 Task: Create a due date automation trigger when advanced on, on the tuesday of the week a card is due add basic in list "Resume" at 11:00 AM.
Action: Mouse moved to (1003, 89)
Screenshot: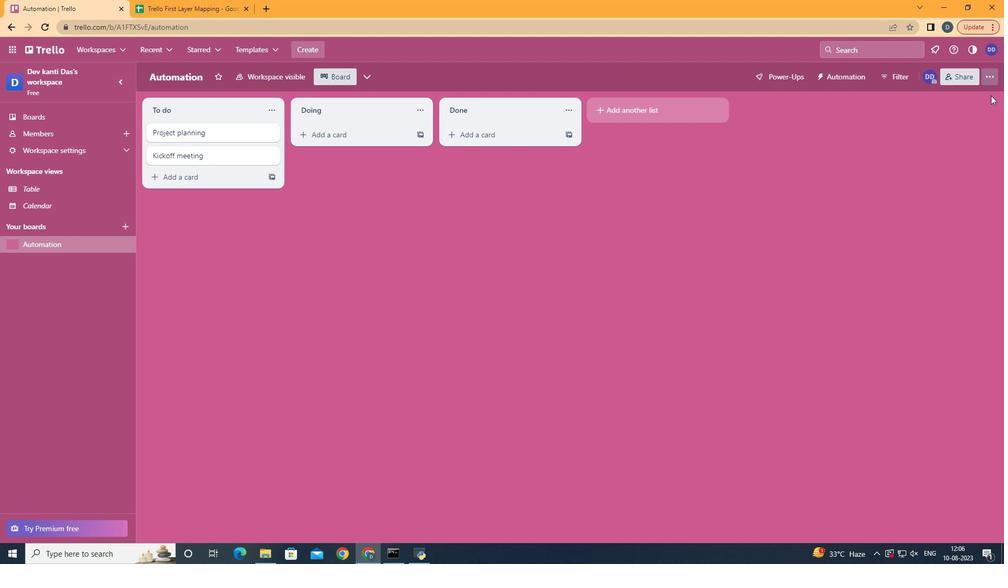 
Action: Mouse pressed left at (1003, 89)
Screenshot: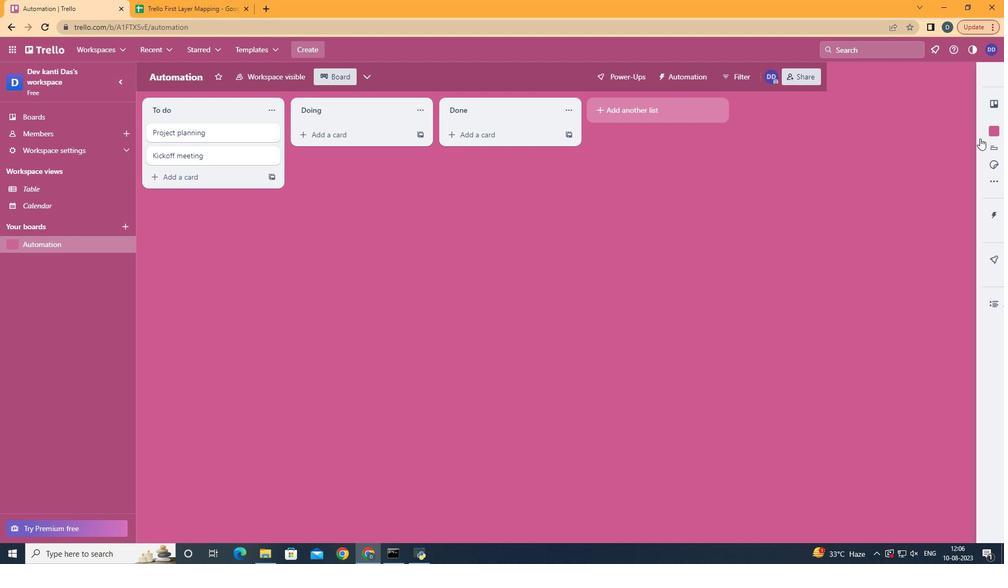 
Action: Mouse moved to (929, 225)
Screenshot: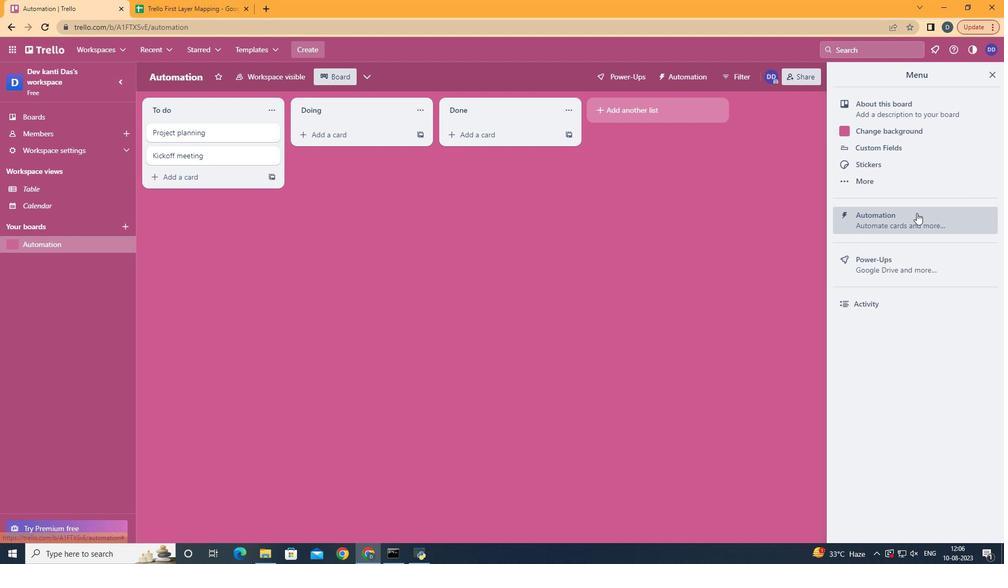 
Action: Mouse pressed left at (929, 225)
Screenshot: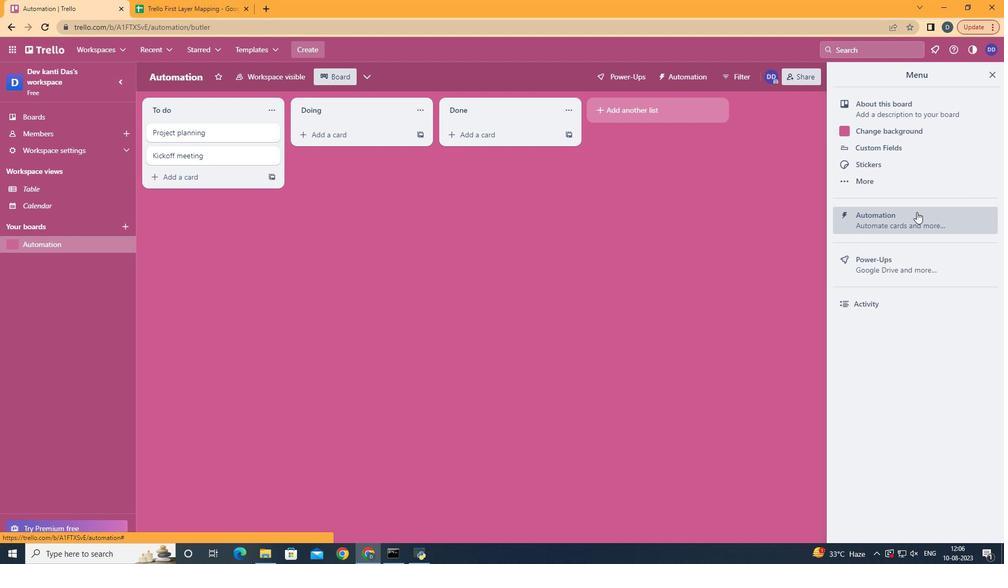 
Action: Mouse moved to (208, 219)
Screenshot: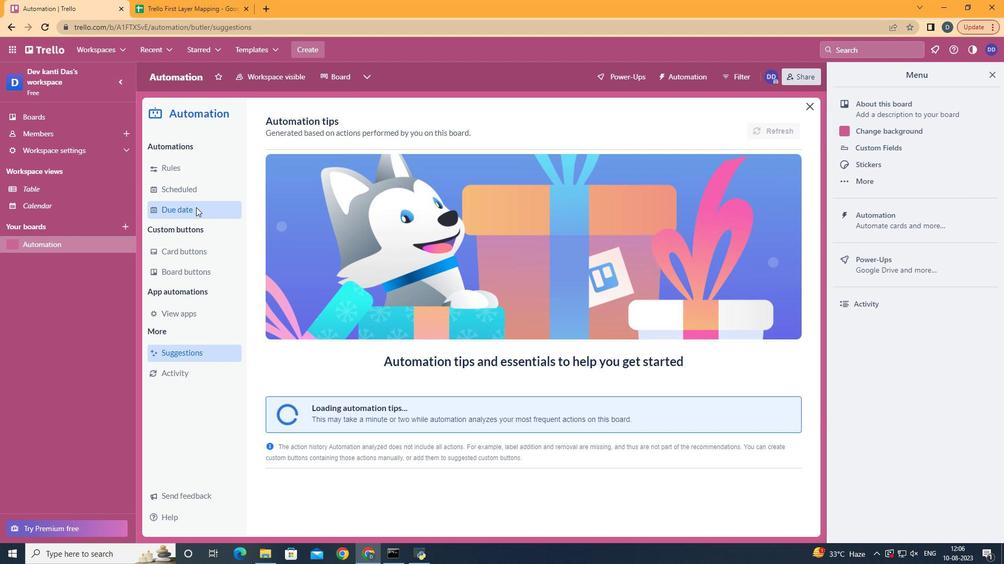 
Action: Mouse pressed left at (208, 219)
Screenshot: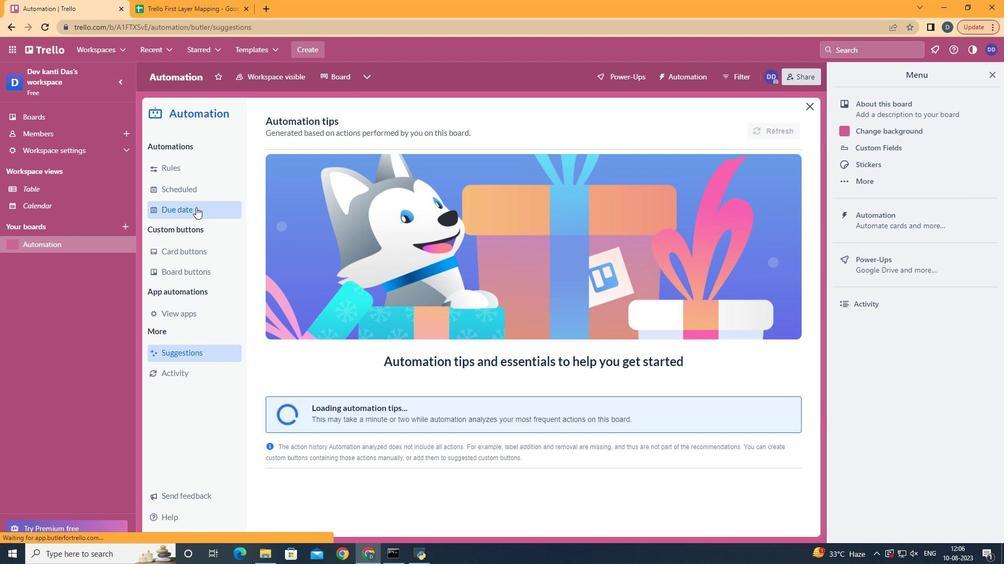 
Action: Mouse moved to (743, 131)
Screenshot: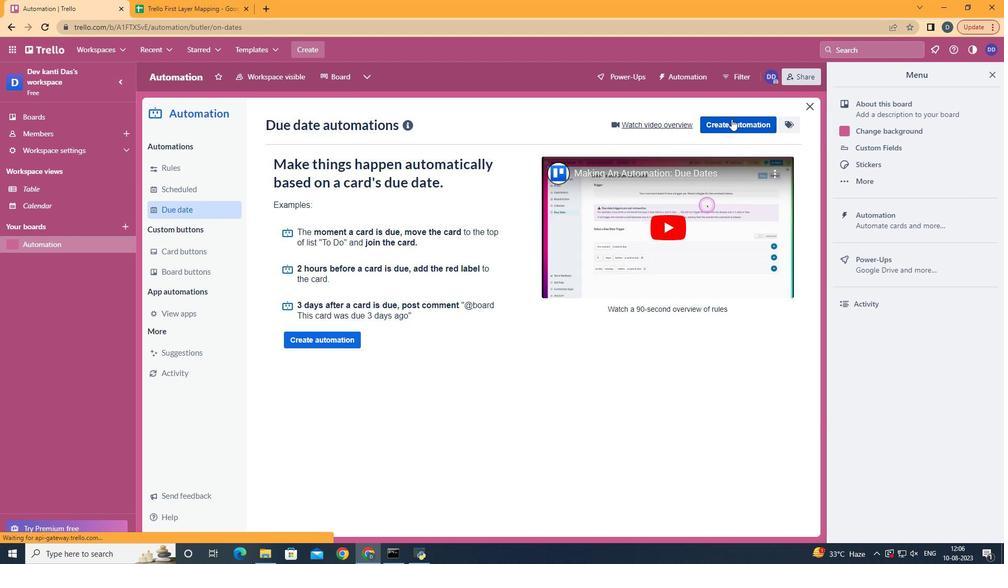 
Action: Mouse pressed left at (743, 131)
Screenshot: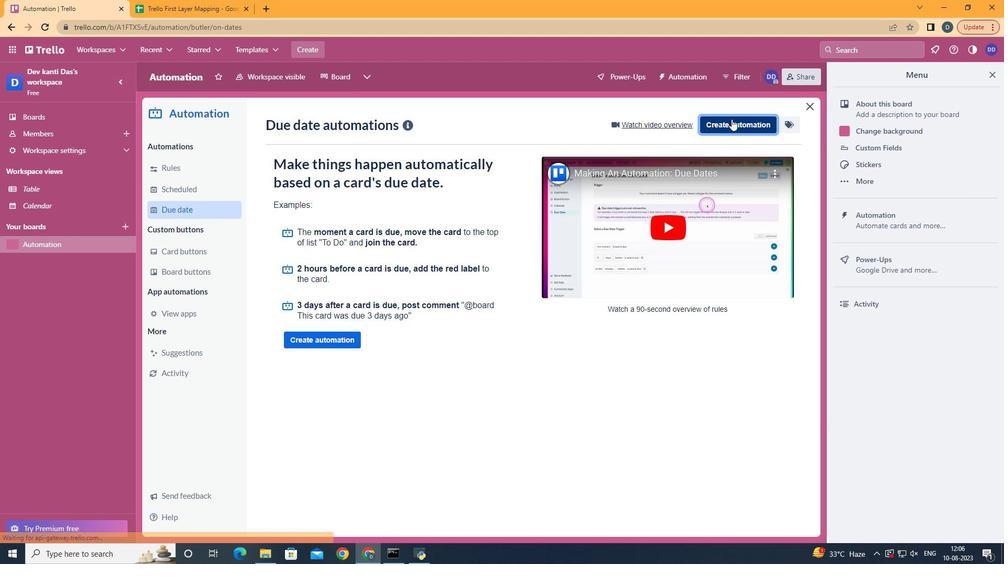 
Action: Mouse moved to (590, 245)
Screenshot: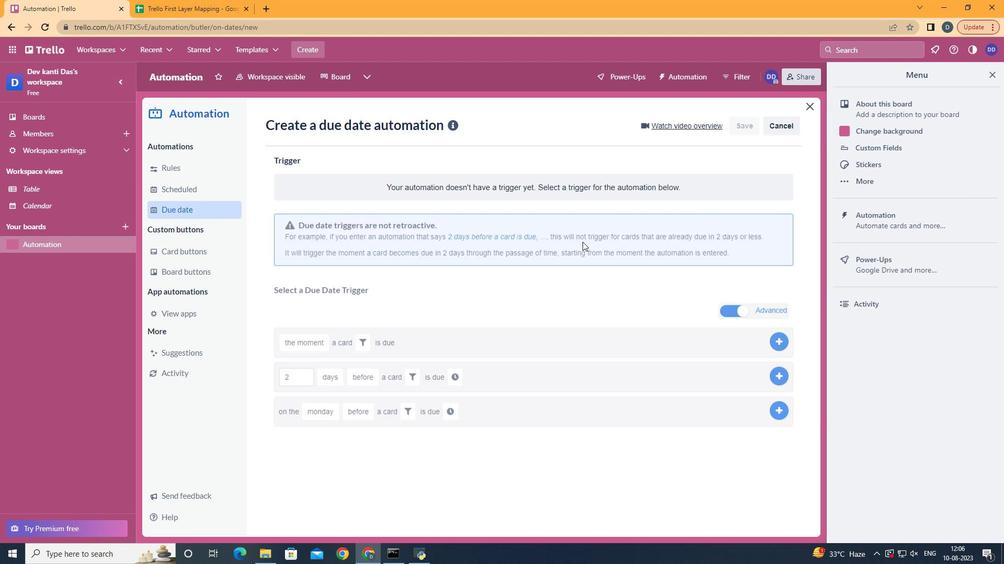
Action: Mouse pressed left at (590, 245)
Screenshot: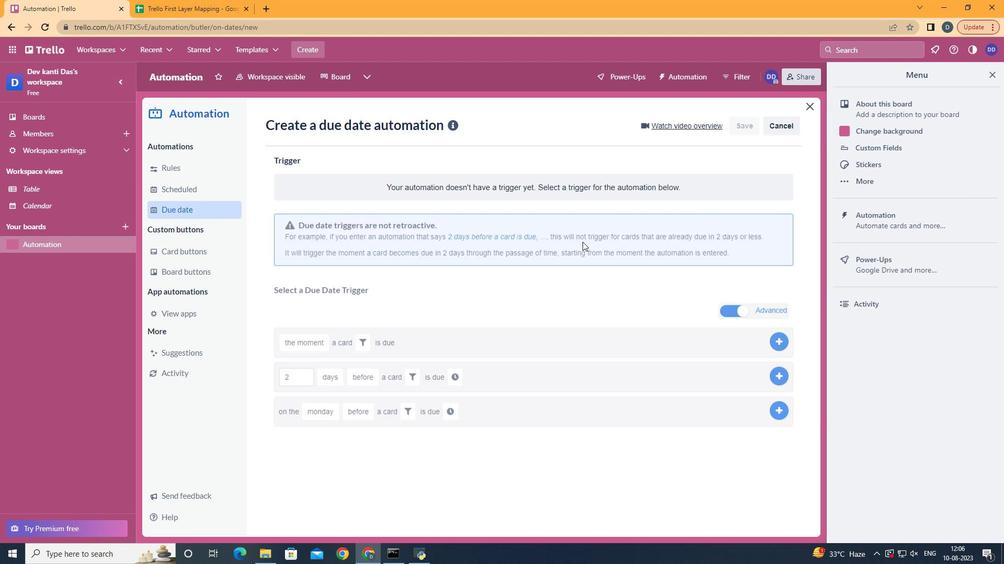 
Action: Mouse moved to (351, 310)
Screenshot: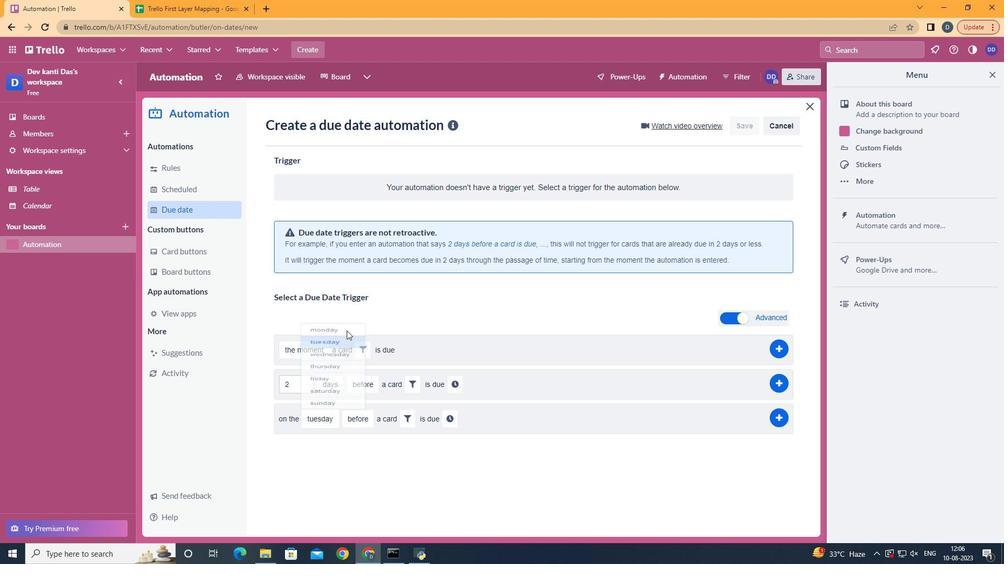 
Action: Mouse pressed left at (351, 310)
Screenshot: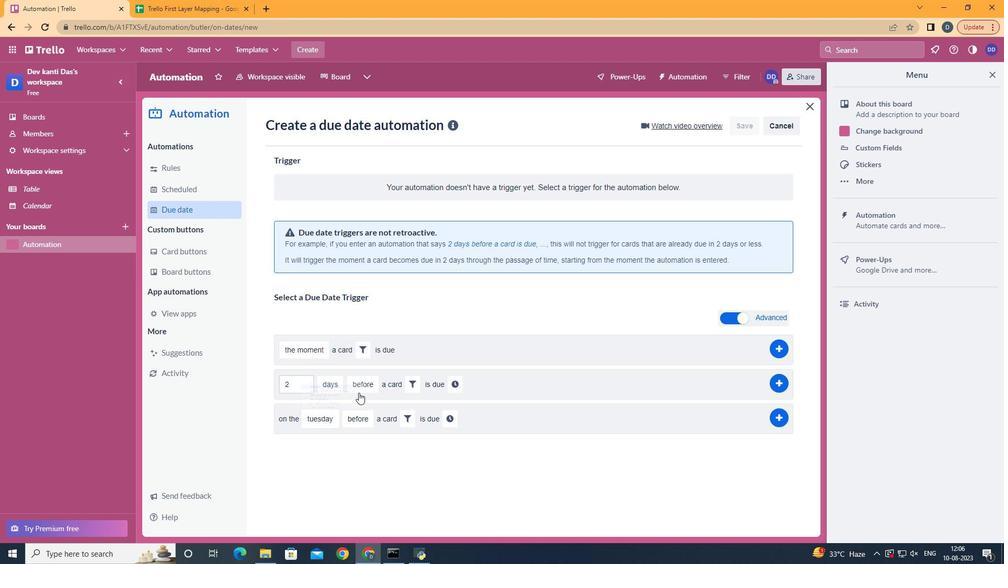 
Action: Mouse moved to (391, 485)
Screenshot: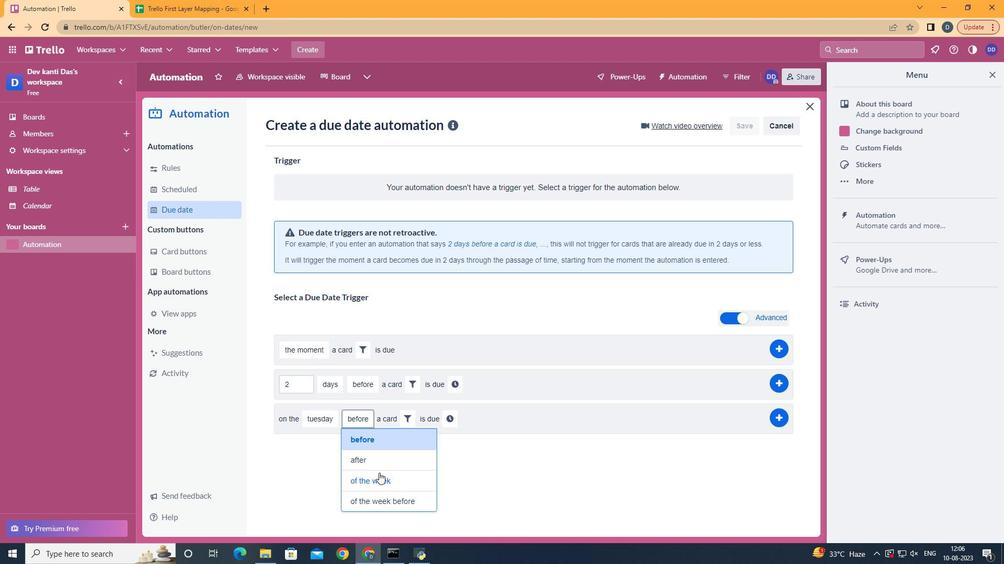 
Action: Mouse pressed left at (391, 485)
Screenshot: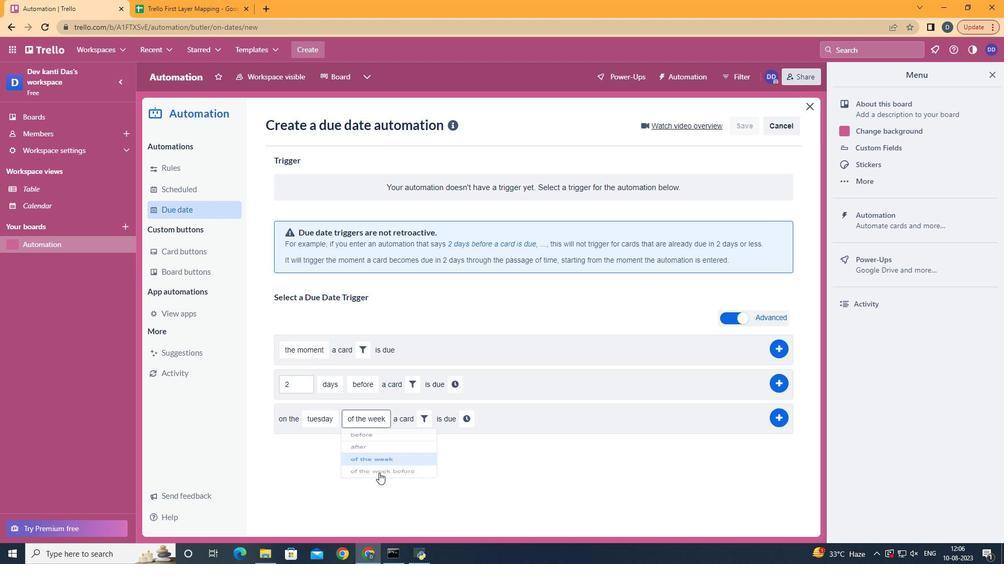 
Action: Mouse moved to (438, 426)
Screenshot: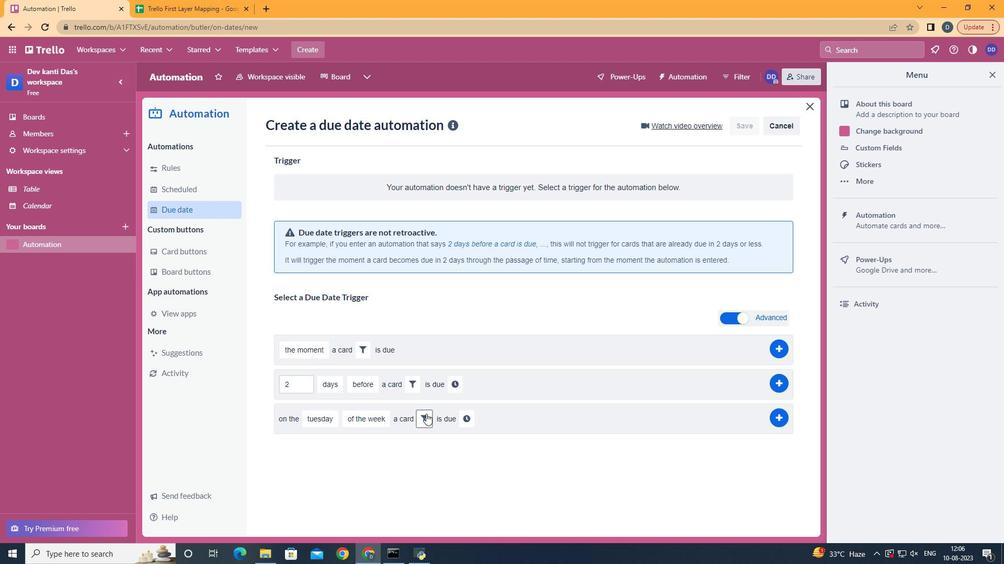 
Action: Mouse pressed left at (438, 426)
Screenshot: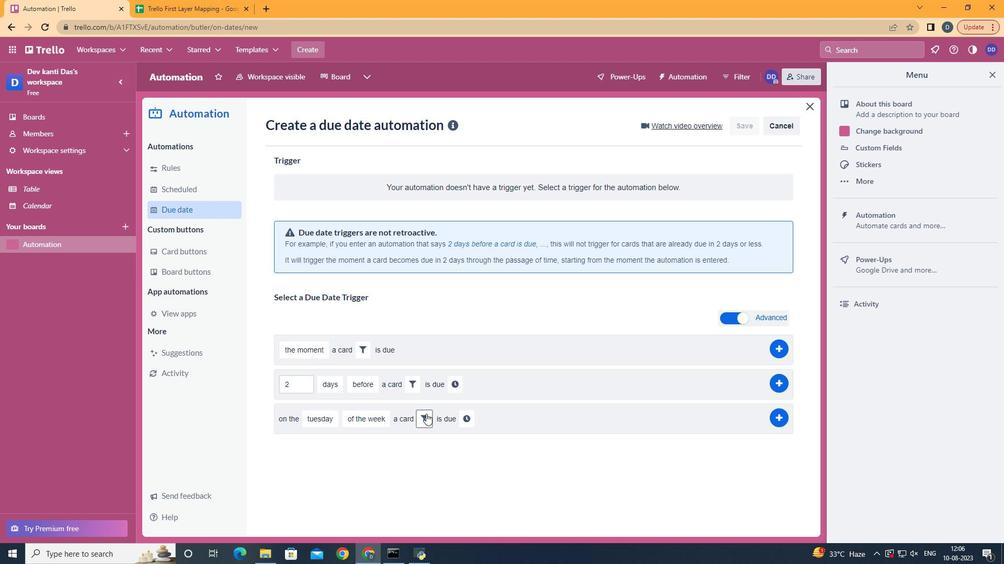 
Action: Mouse moved to (510, 471)
Screenshot: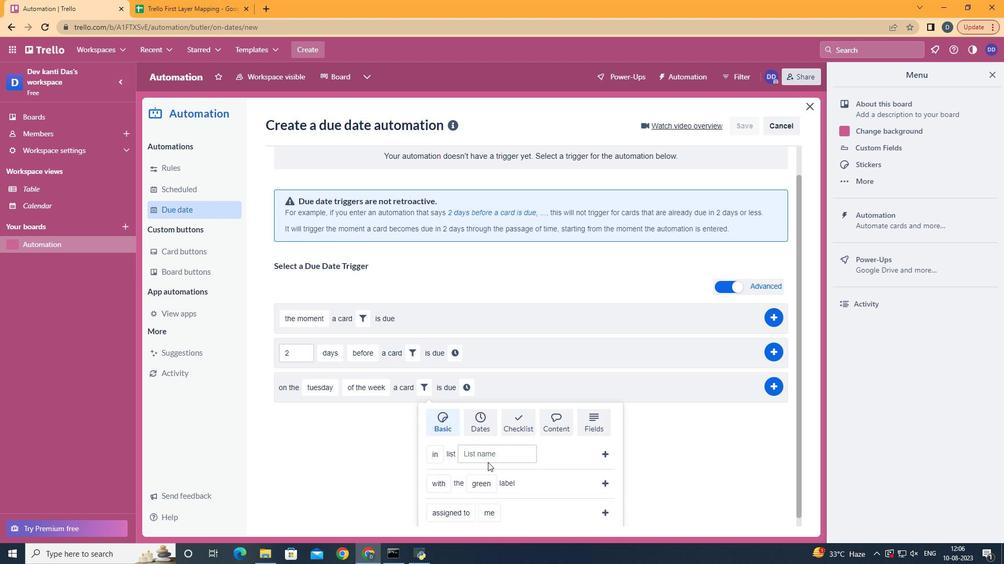 
Action: Mouse scrolled (510, 470) with delta (0, 0)
Screenshot: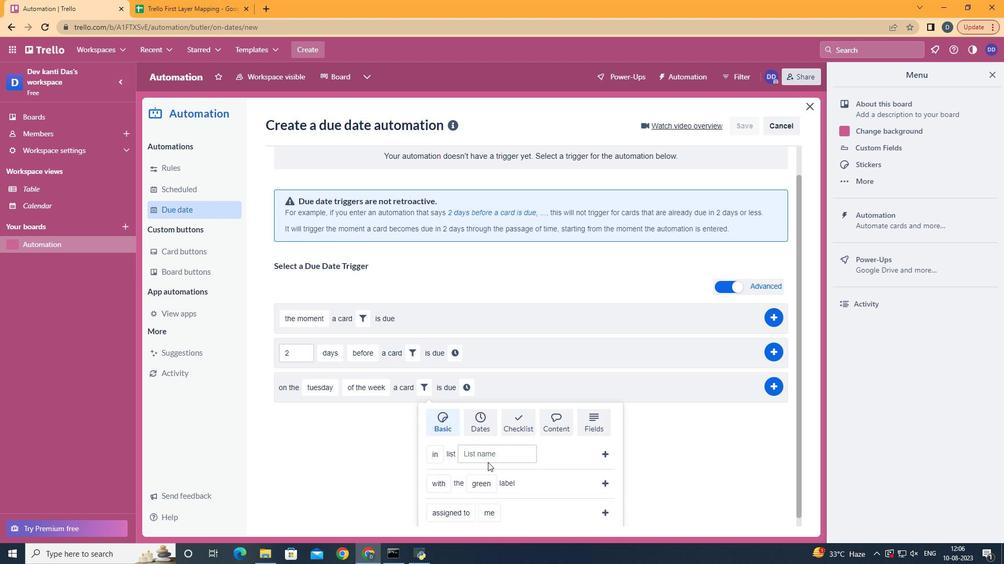 
Action: Mouse scrolled (510, 470) with delta (0, 0)
Screenshot: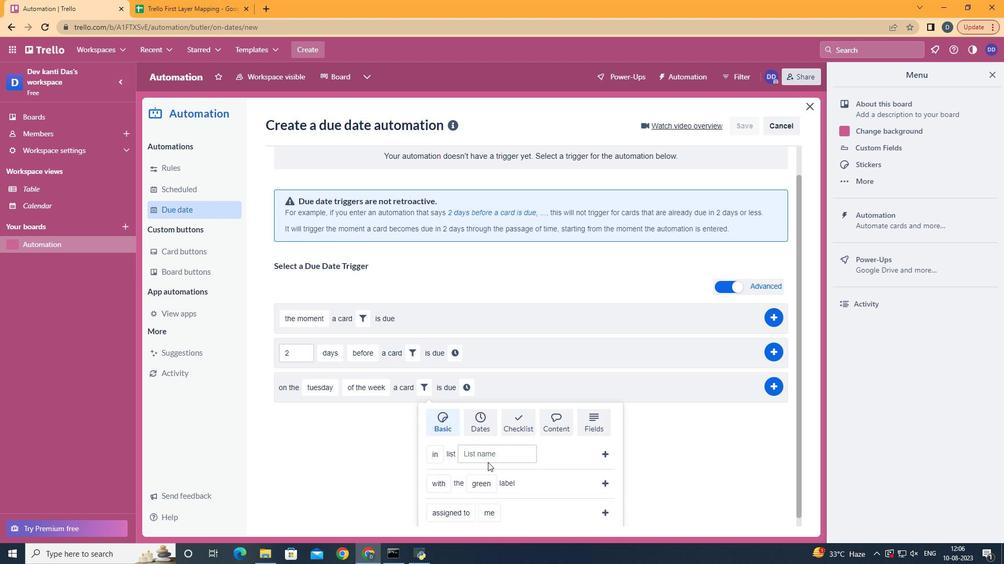 
Action: Mouse moved to (525, 462)
Screenshot: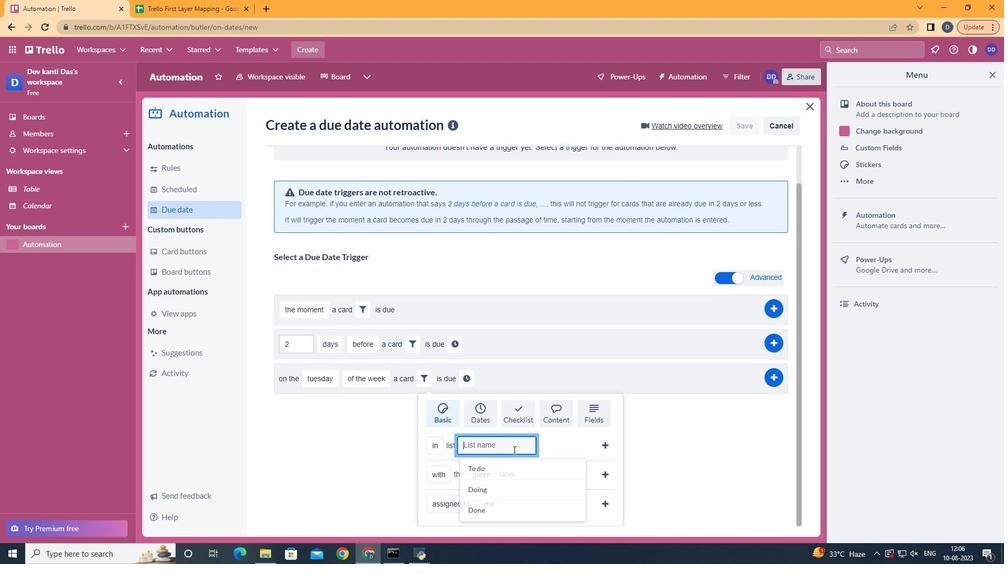 
Action: Mouse pressed left at (525, 462)
Screenshot: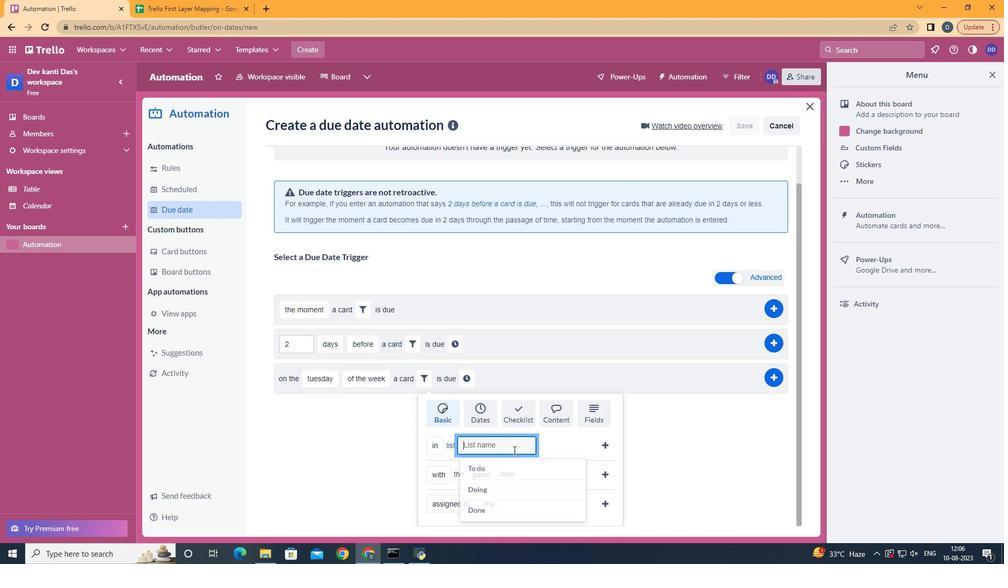 
Action: Key pressed <Key.shift>Resume
Screenshot: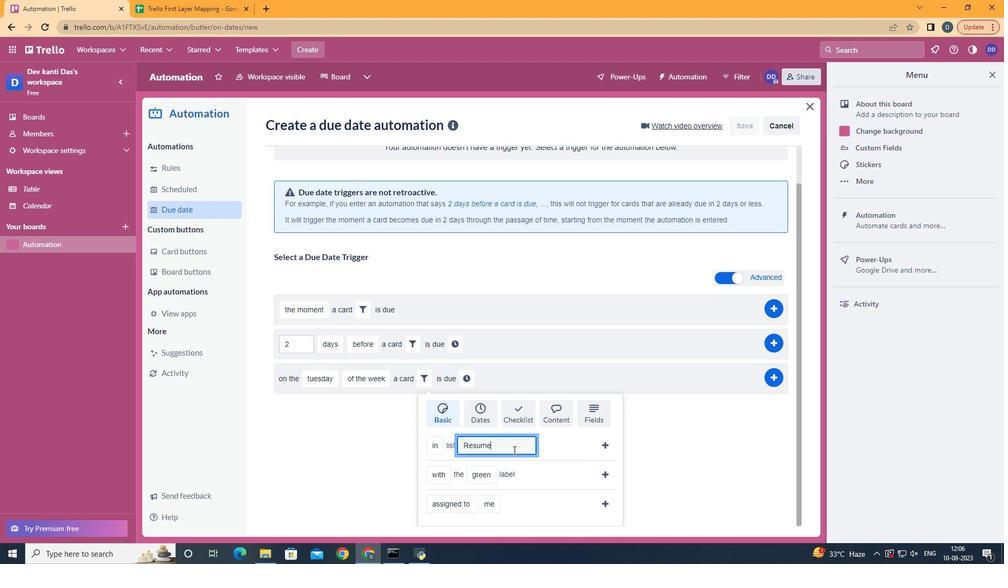 
Action: Mouse moved to (619, 457)
Screenshot: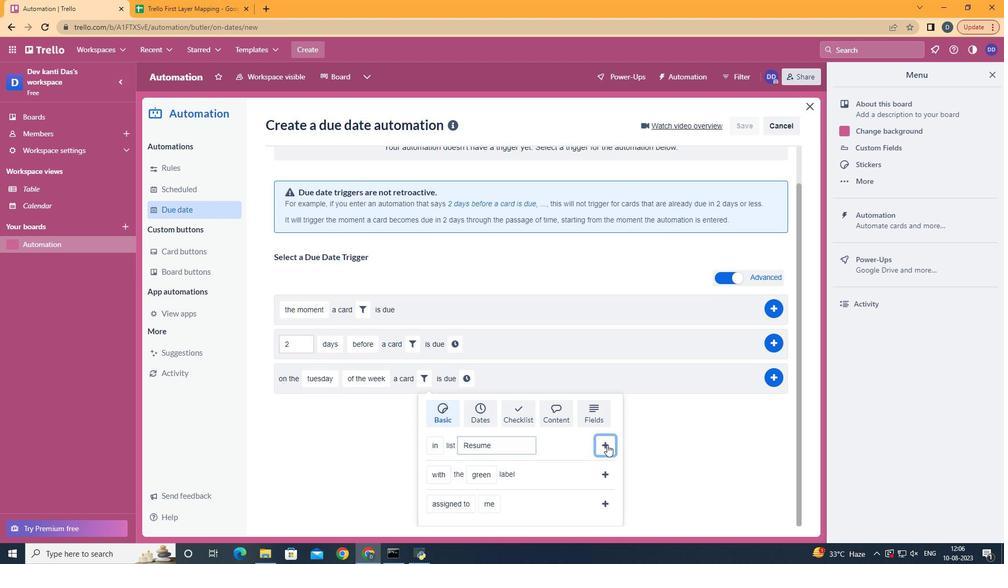 
Action: Mouse pressed left at (619, 457)
Screenshot: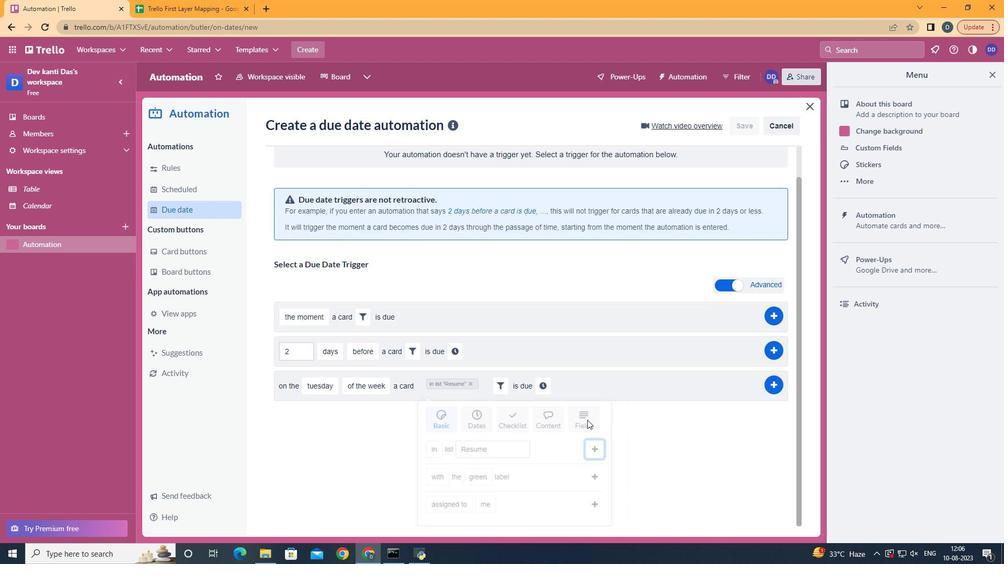 
Action: Mouse moved to (565, 427)
Screenshot: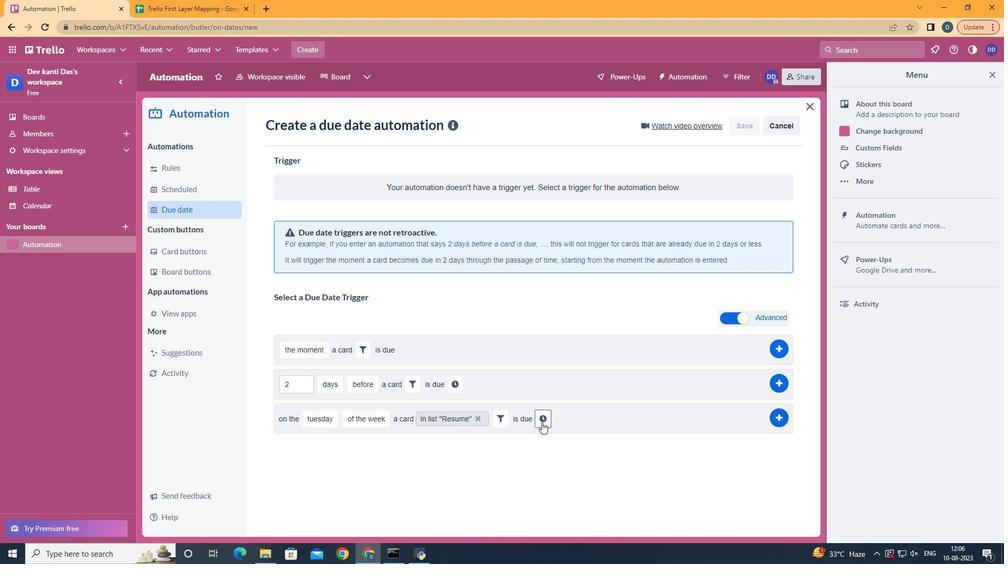 
Action: Mouse pressed left at (565, 427)
Screenshot: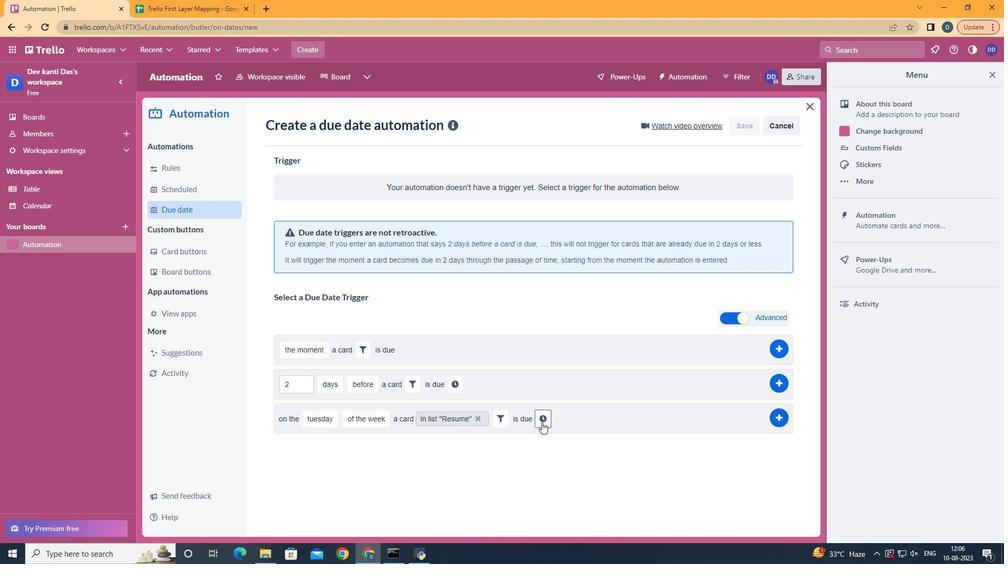 
Action: Mouse moved to (554, 435)
Screenshot: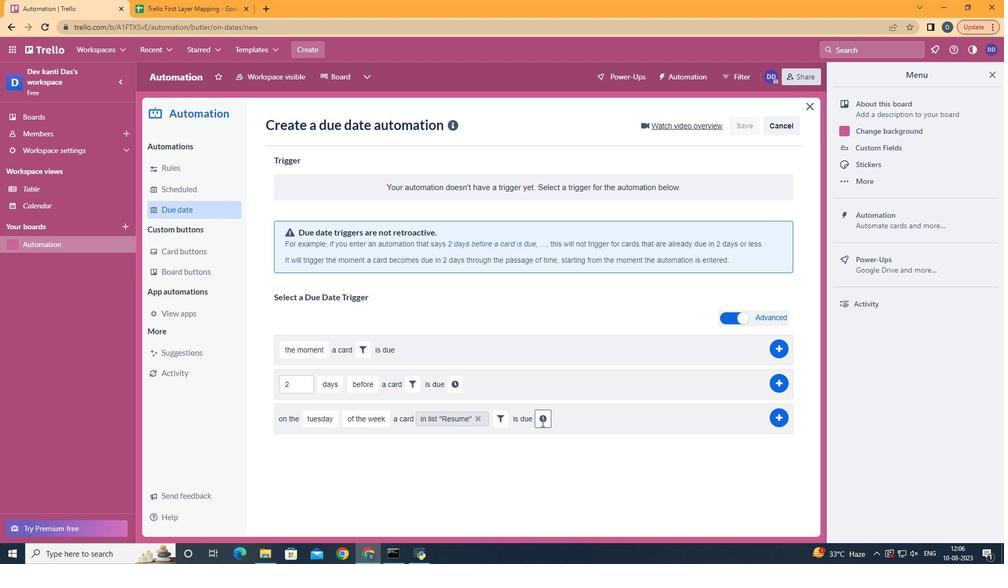 
Action: Mouse pressed left at (554, 435)
Screenshot: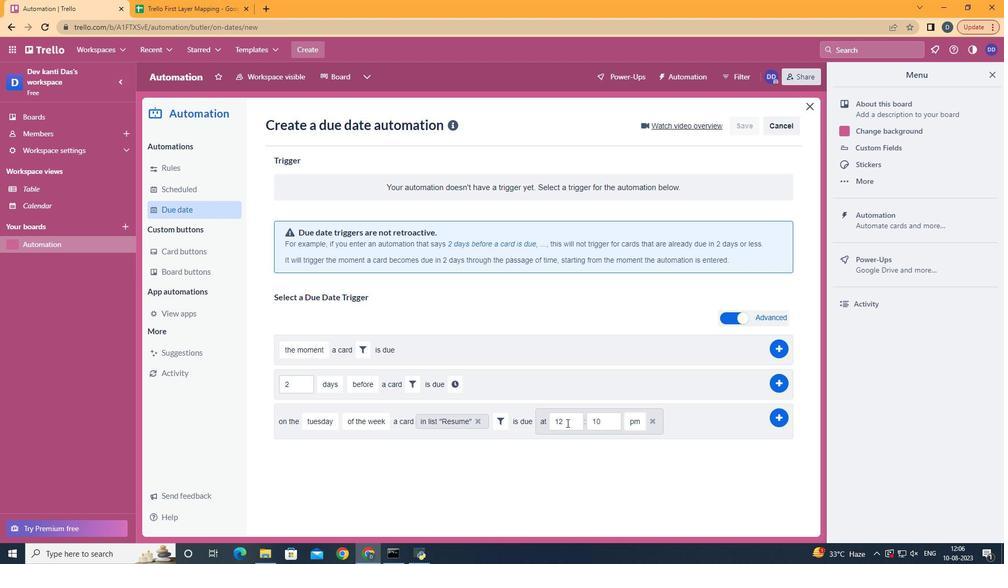 
Action: Mouse moved to (578, 435)
Screenshot: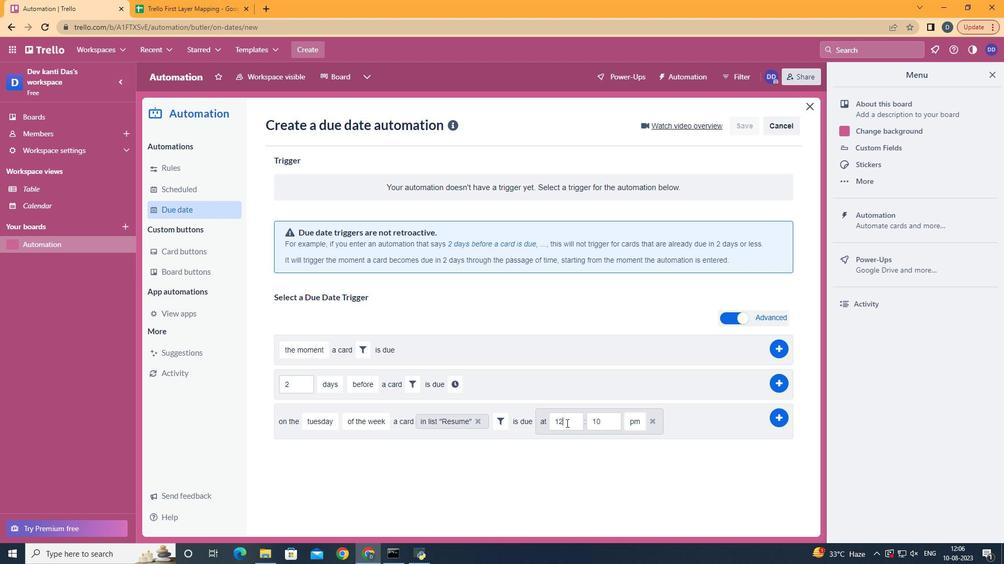 
Action: Mouse pressed left at (578, 435)
Screenshot: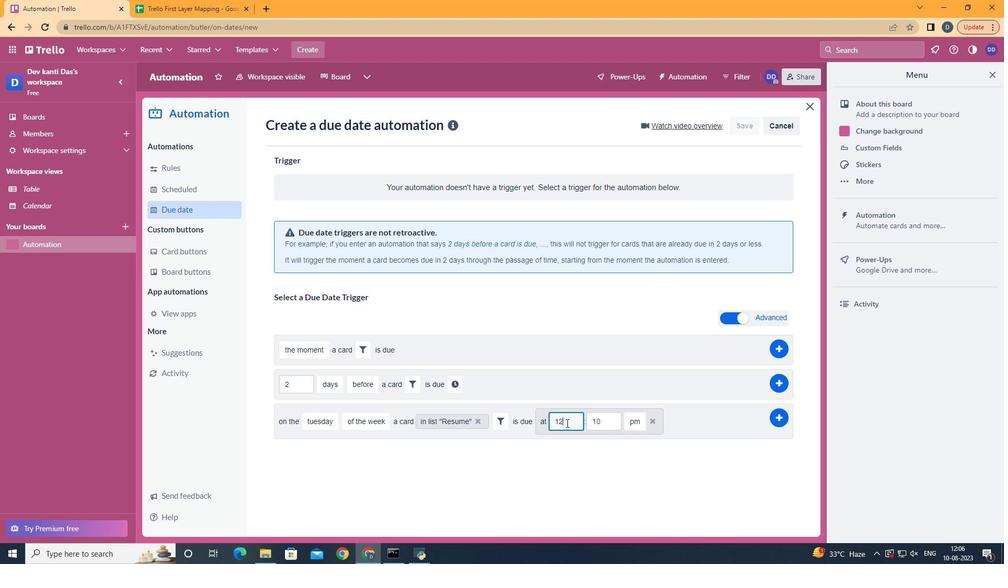 
Action: Key pressed <Key.backspace>1
Screenshot: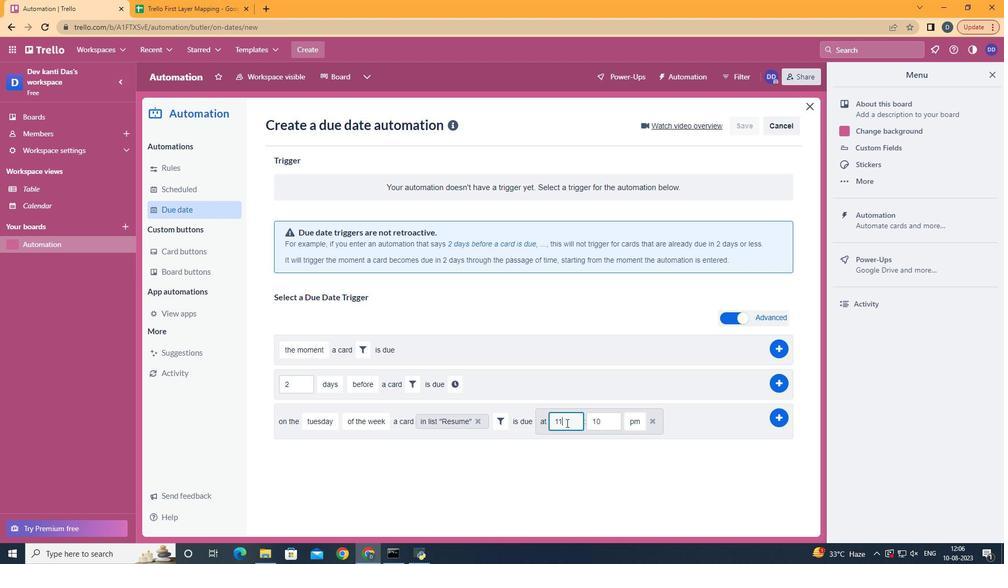 
Action: Mouse moved to (633, 435)
Screenshot: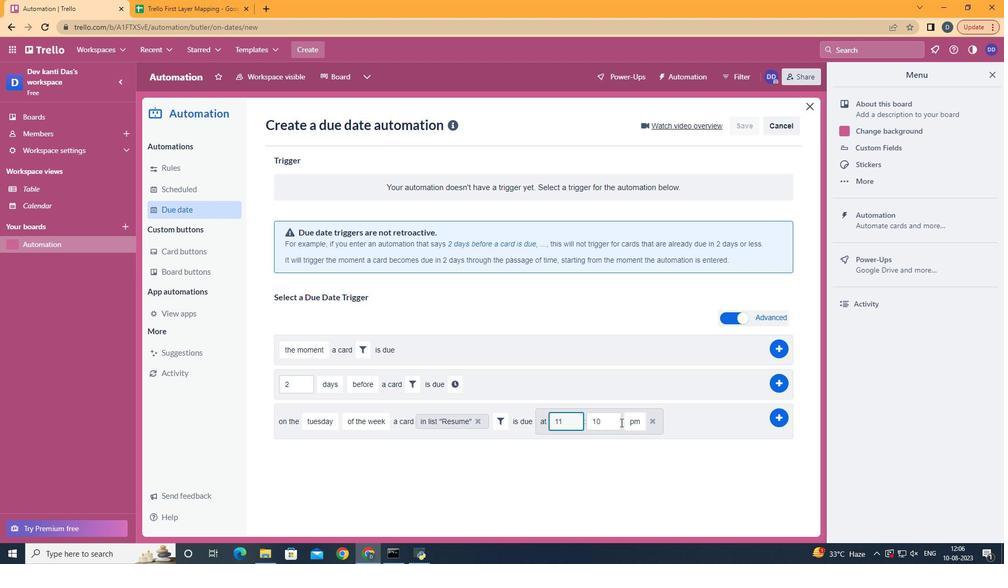 
Action: Mouse pressed left at (633, 435)
Screenshot: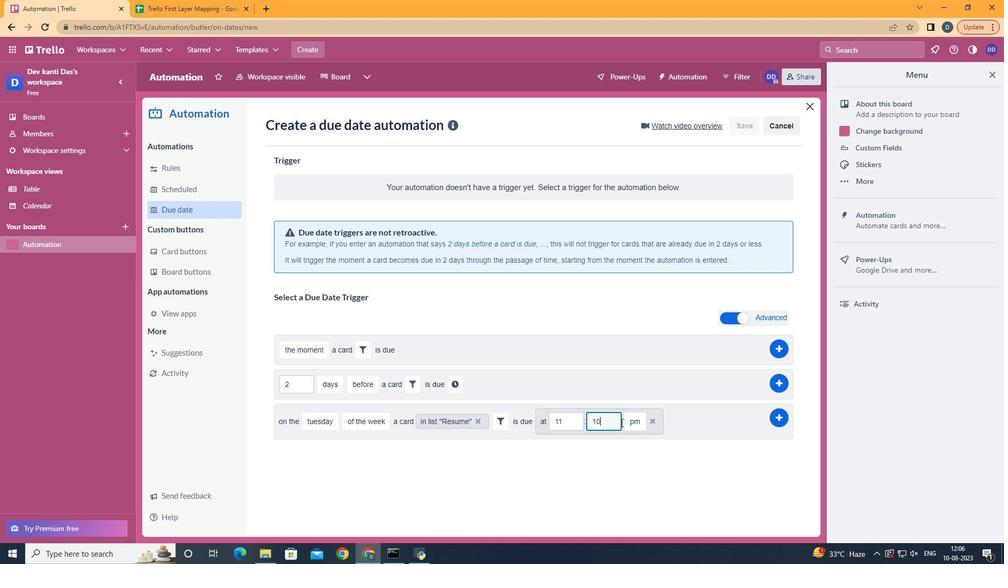 
Action: Key pressed <Key.backspace>
Screenshot: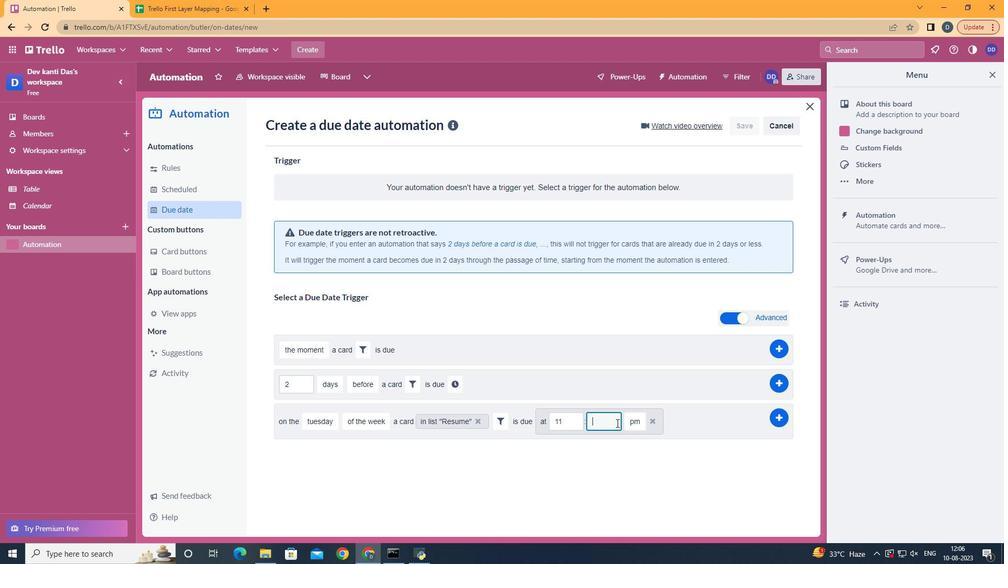 
Action: Mouse moved to (628, 435)
Screenshot: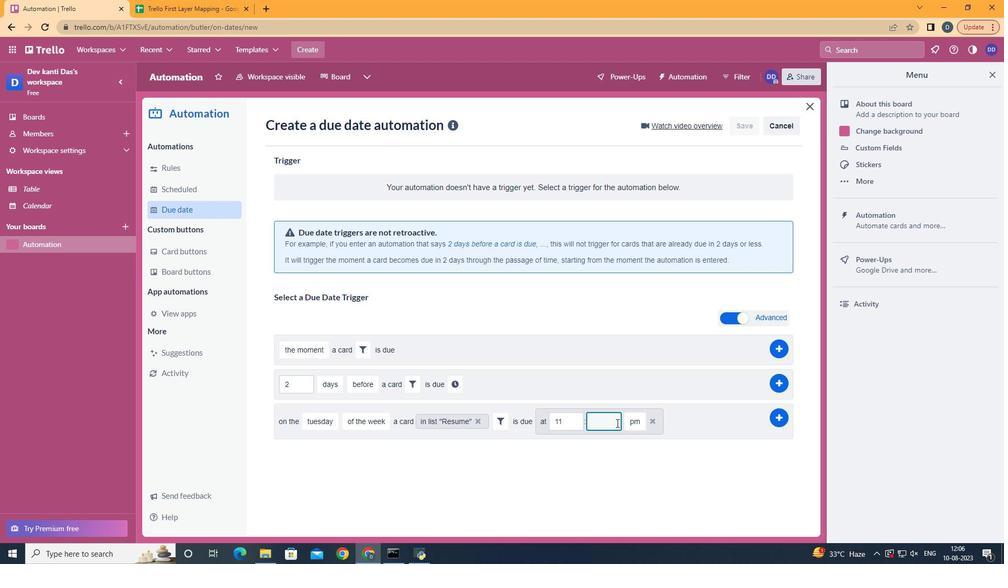 
Action: Key pressed <Key.backspace>00
Screenshot: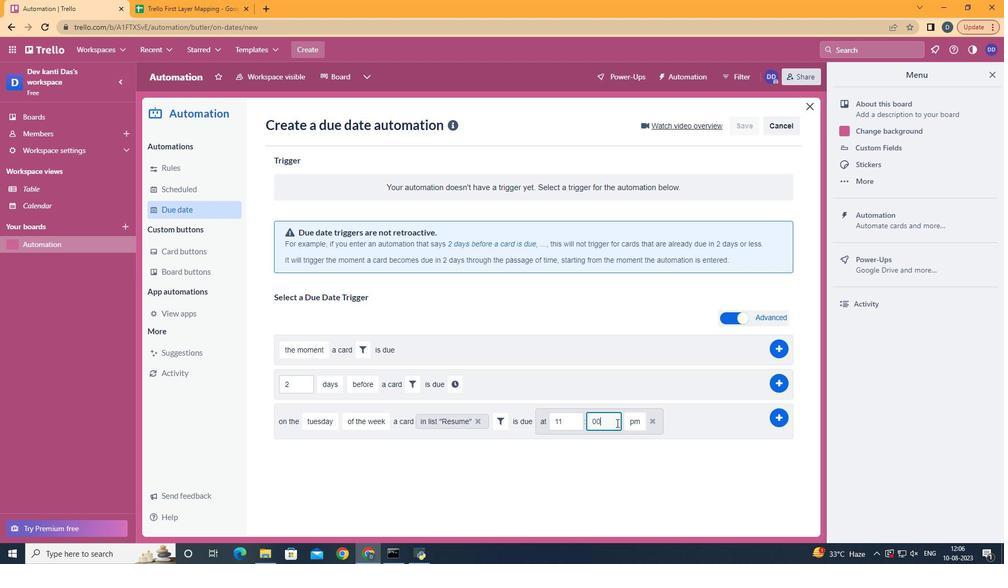 
Action: Mouse moved to (651, 454)
Screenshot: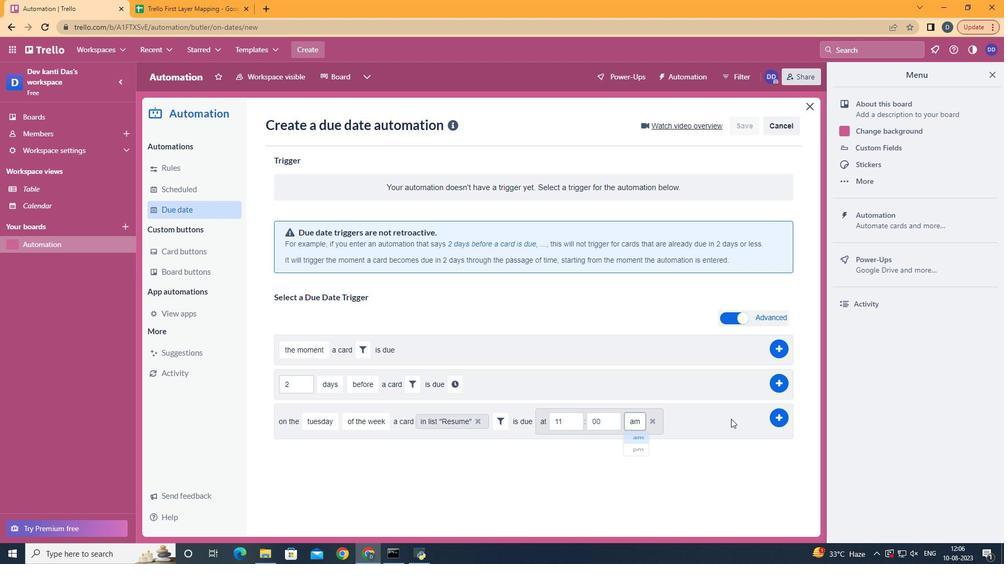 
Action: Mouse pressed left at (651, 454)
Screenshot: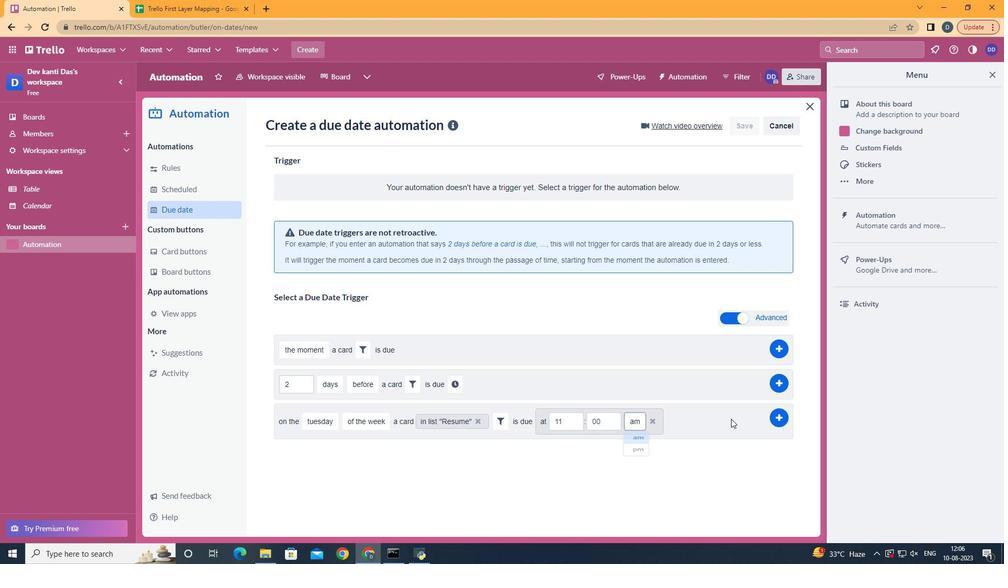 
Action: Mouse moved to (789, 427)
Screenshot: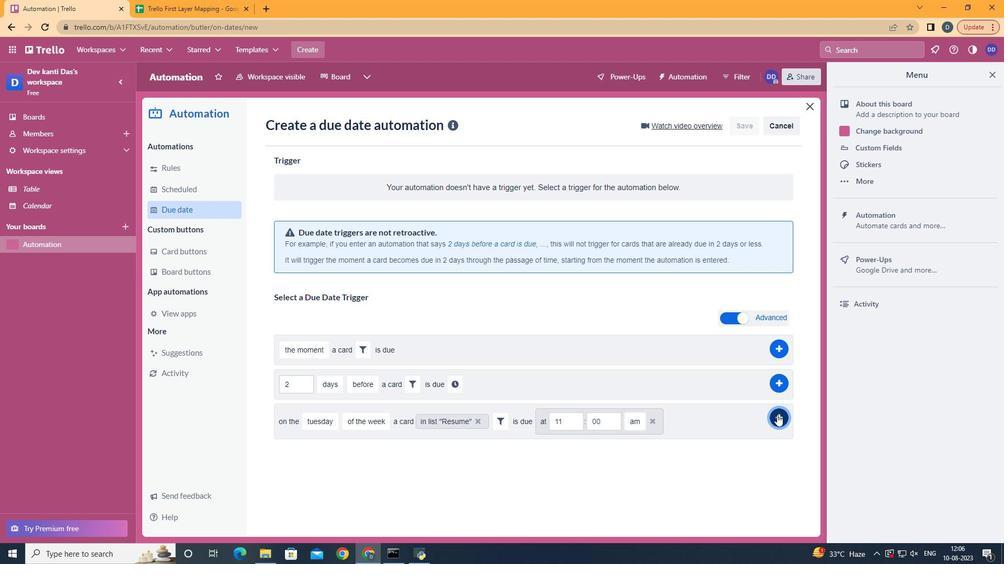 
Action: Mouse pressed left at (789, 427)
Screenshot: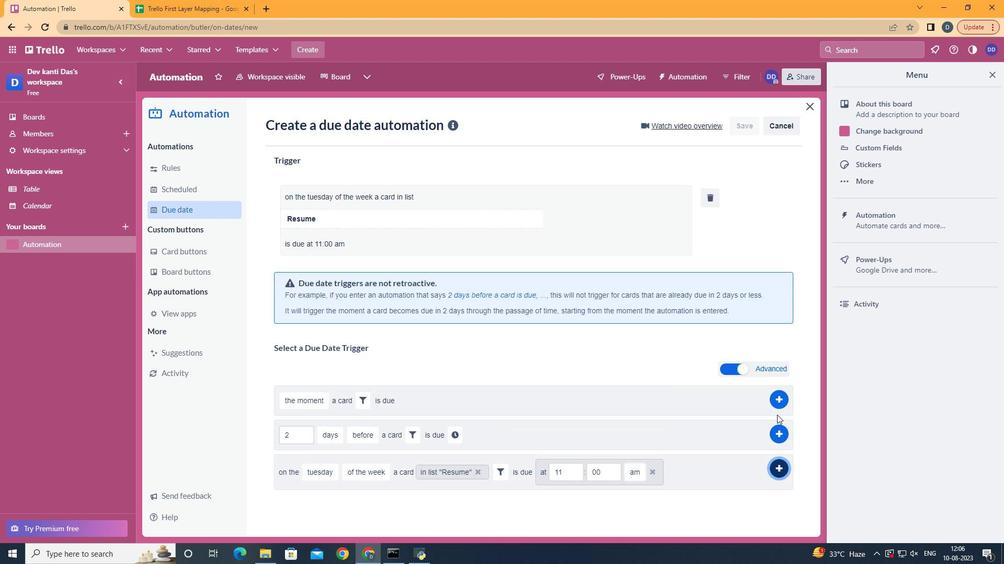 
Action: Mouse moved to (568, 209)
Screenshot: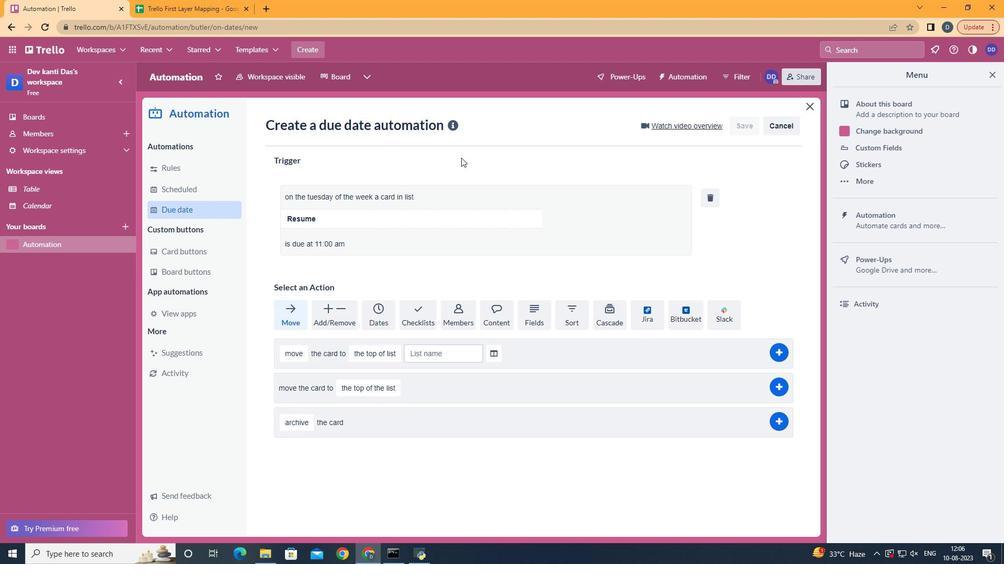 
